Task: Add Mad Hippie Skin Brightening Routine to the cart.
Action: Mouse moved to (319, 137)
Screenshot: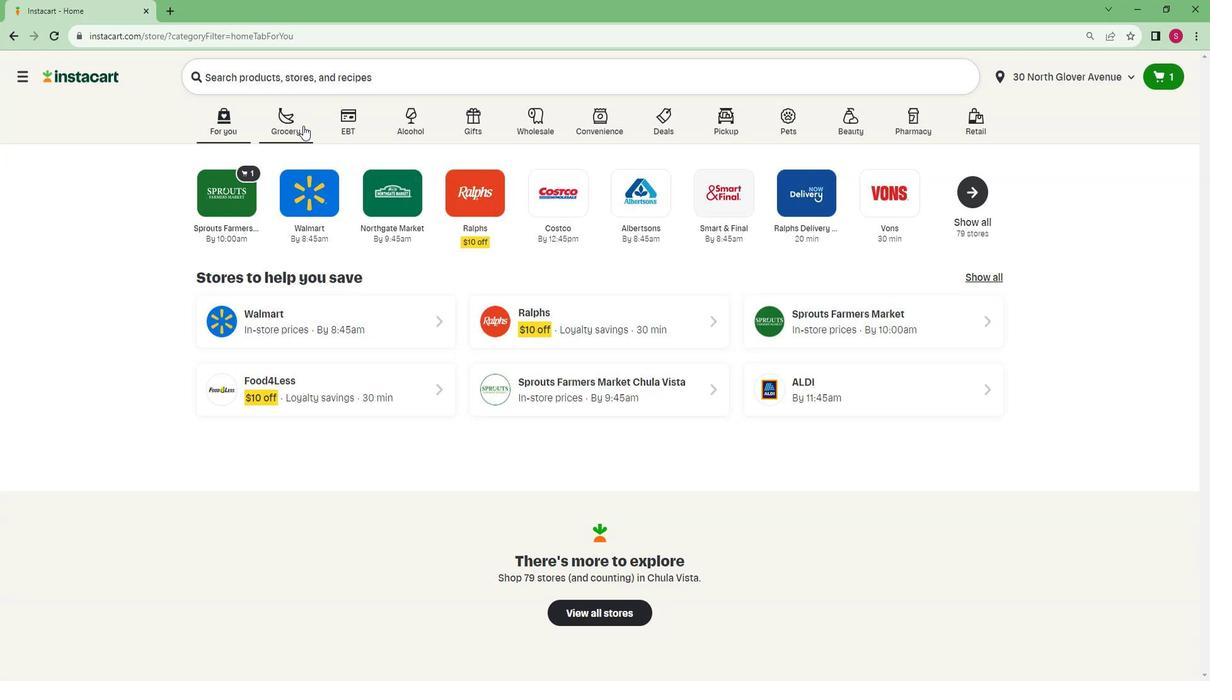 
Action: Mouse pressed left at (319, 137)
Screenshot: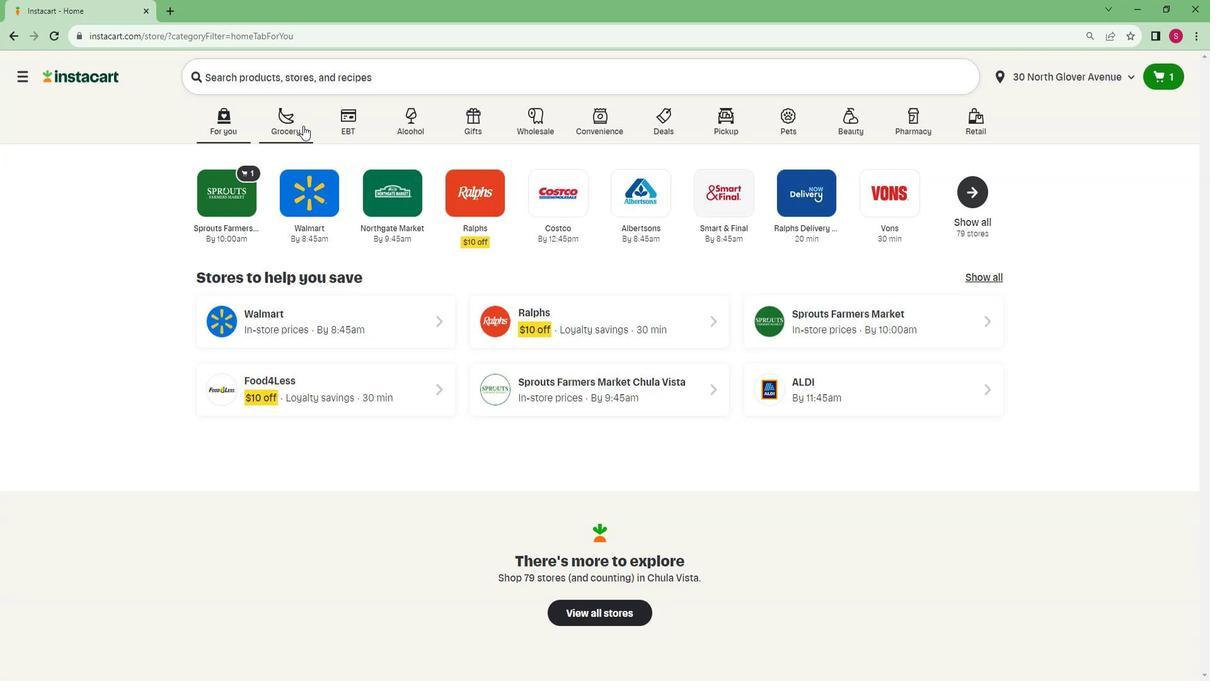 
Action: Mouse moved to (290, 360)
Screenshot: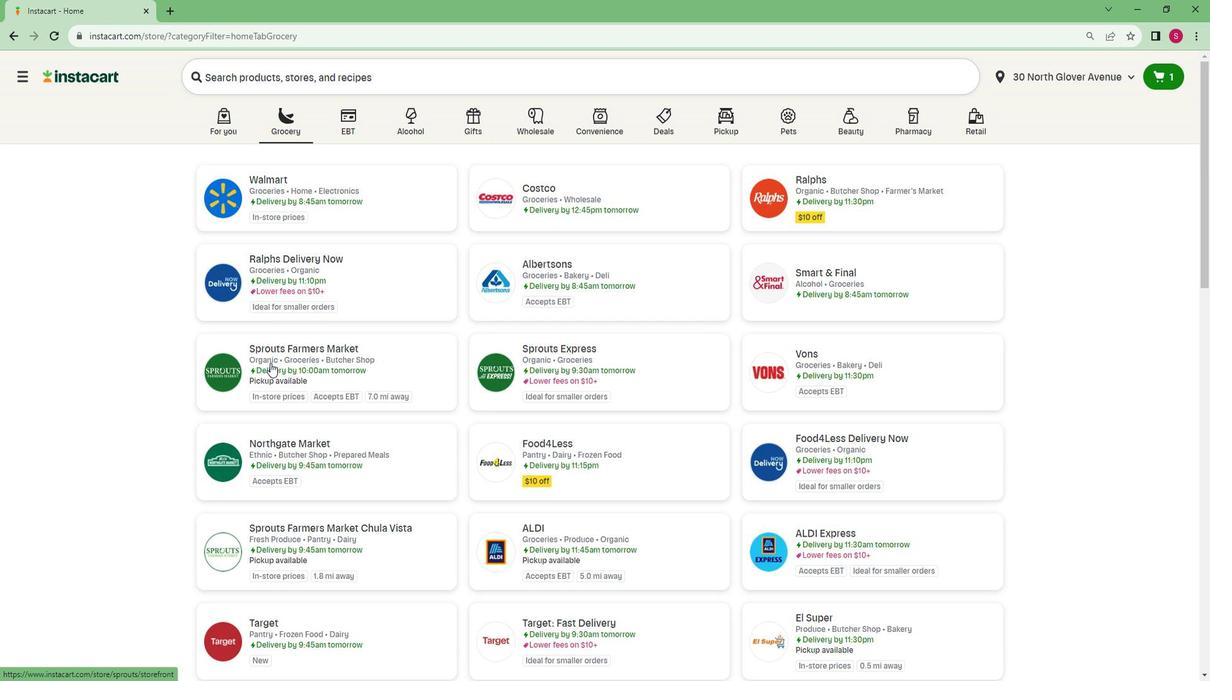 
Action: Mouse pressed left at (290, 360)
Screenshot: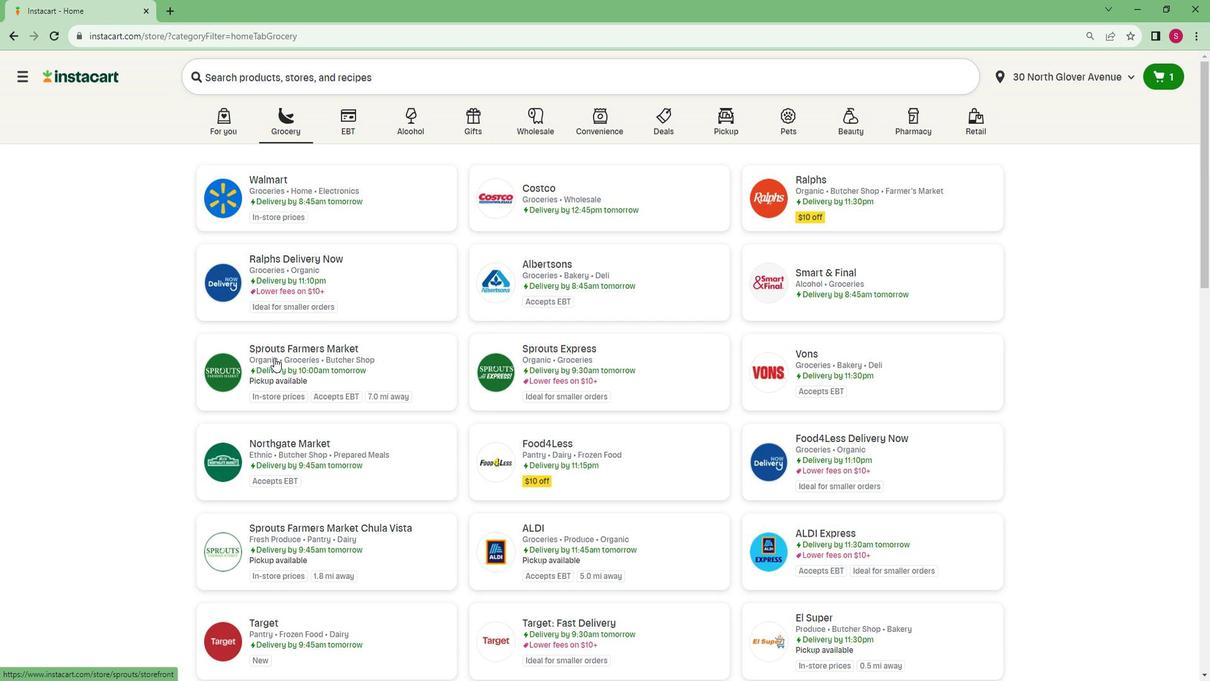 
Action: Mouse moved to (34, 557)
Screenshot: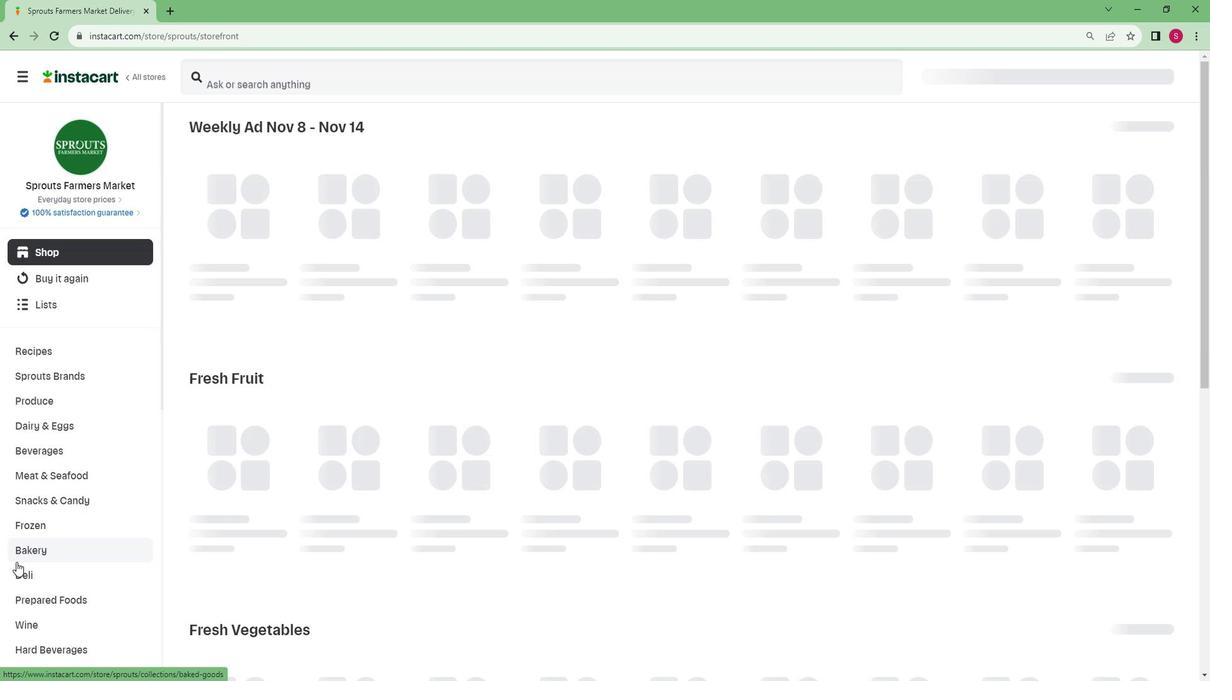 
Action: Mouse scrolled (34, 556) with delta (0, 0)
Screenshot: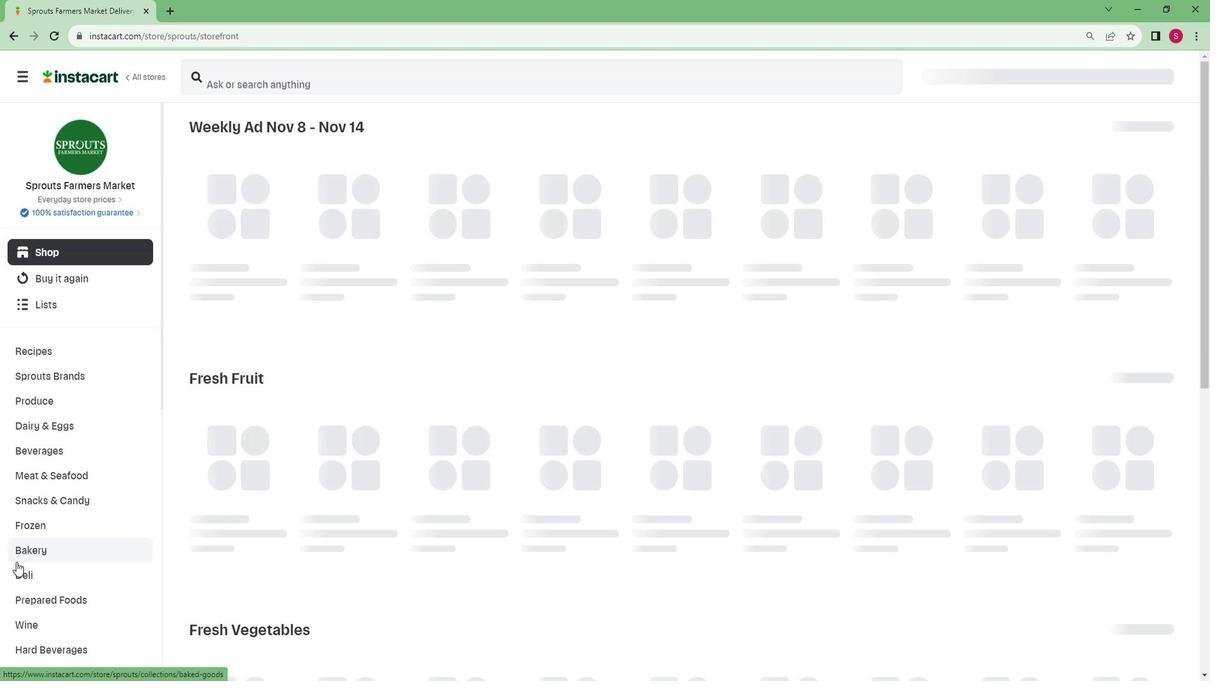 
Action: Mouse scrolled (34, 556) with delta (0, 0)
Screenshot: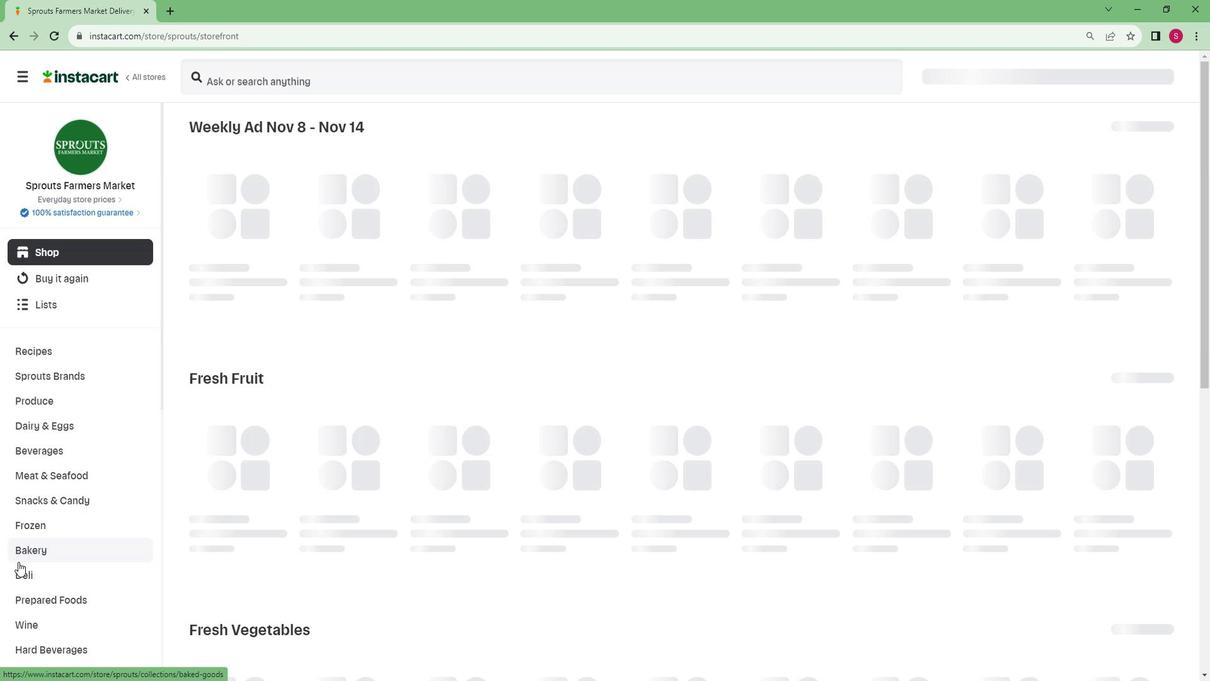 
Action: Mouse scrolled (34, 556) with delta (0, 0)
Screenshot: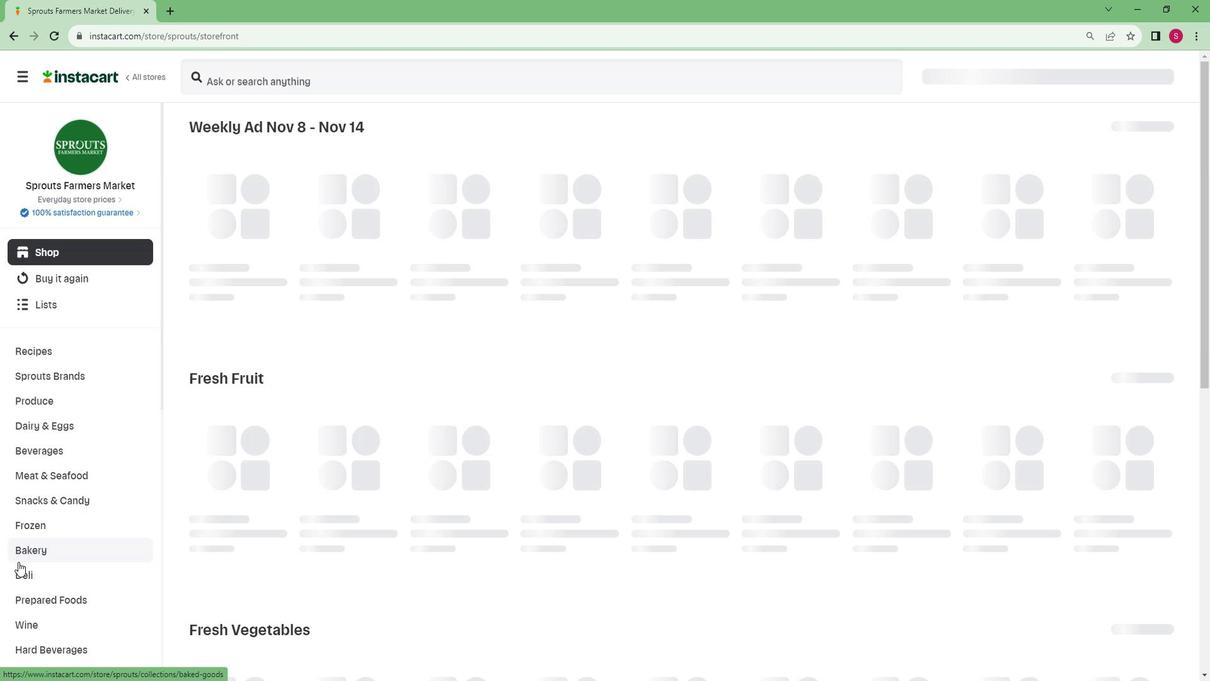 
Action: Mouse scrolled (34, 556) with delta (0, 0)
Screenshot: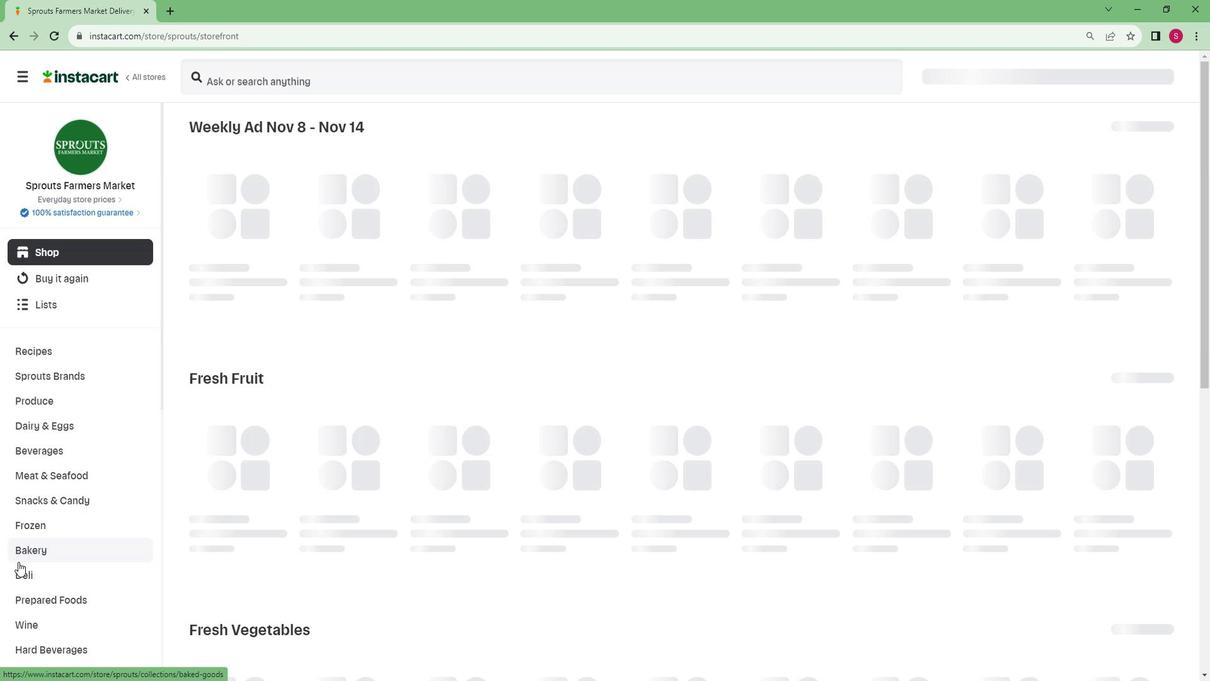 
Action: Mouse moved to (35, 556)
Screenshot: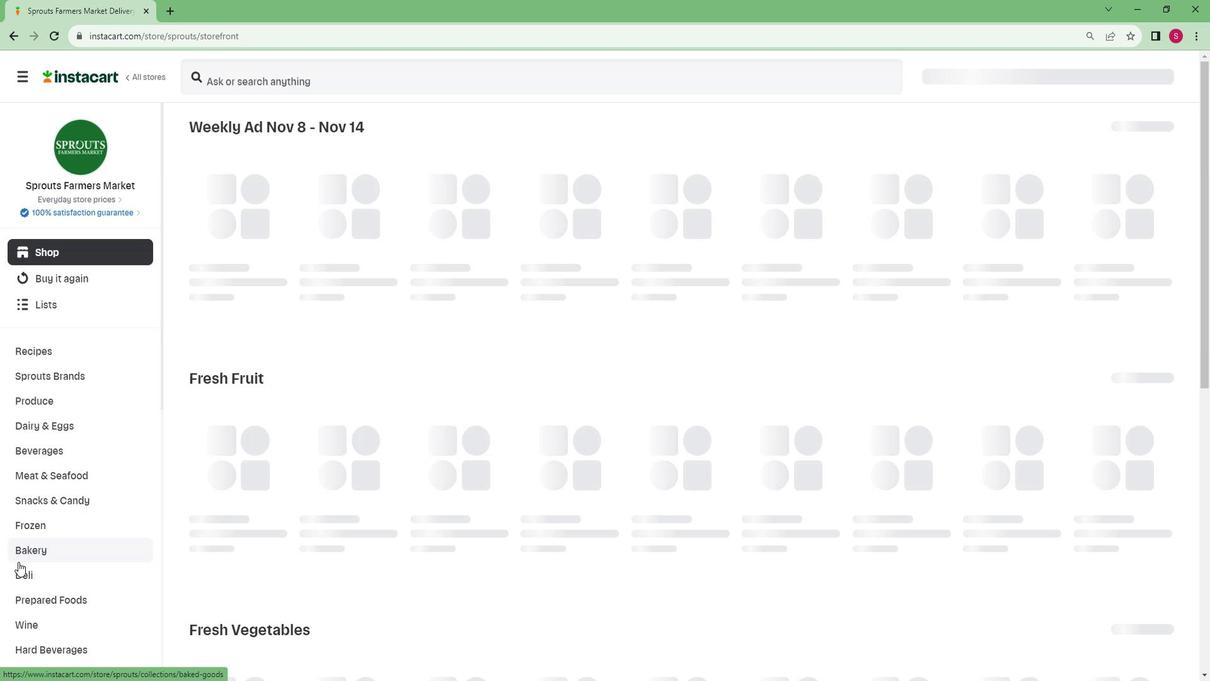 
Action: Mouse scrolled (35, 556) with delta (0, 0)
Screenshot: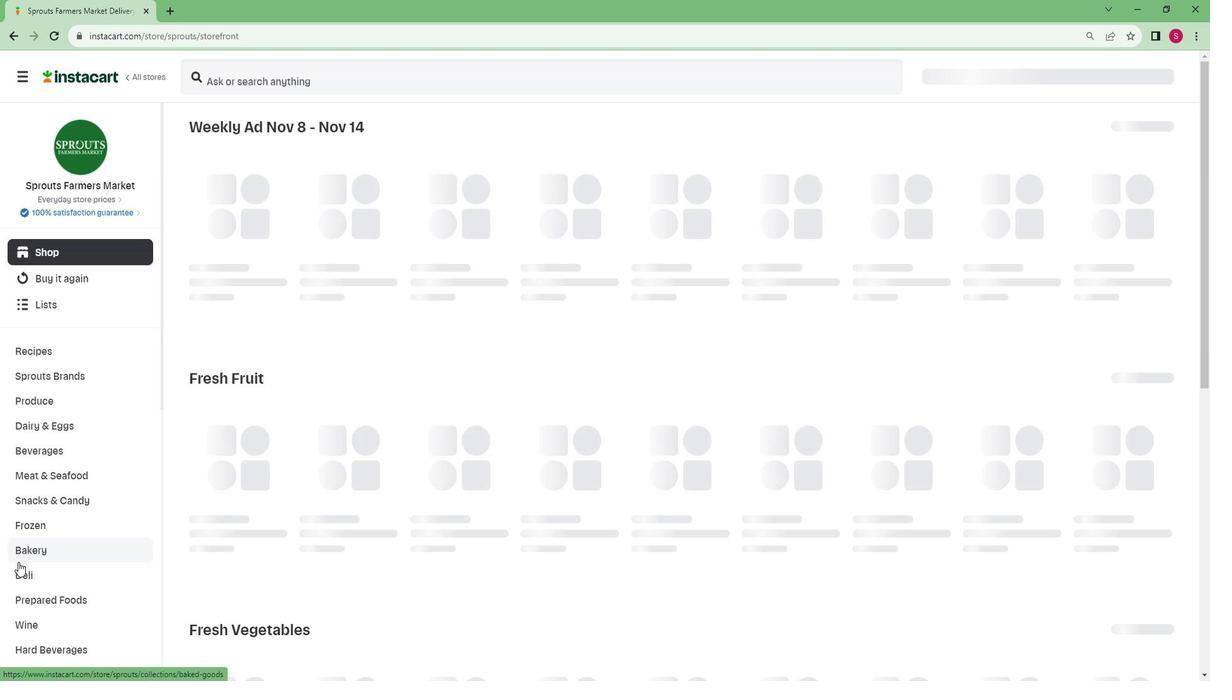 
Action: Mouse moved to (37, 554)
Screenshot: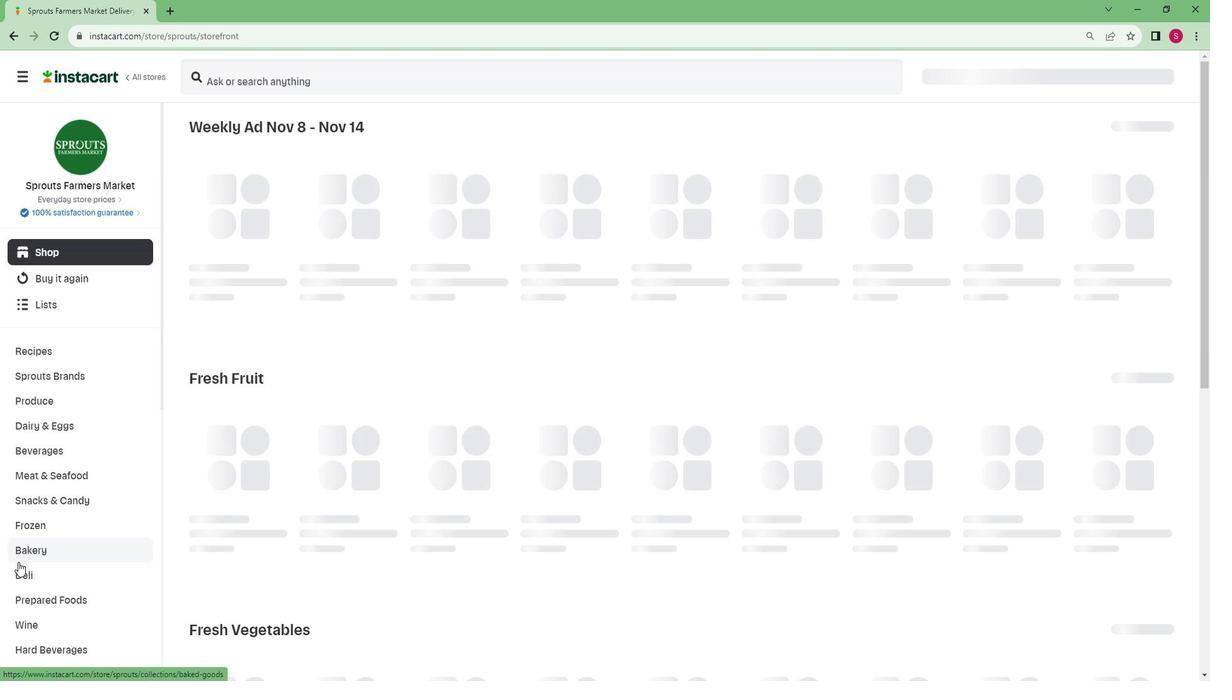 
Action: Mouse scrolled (37, 554) with delta (0, 0)
Screenshot: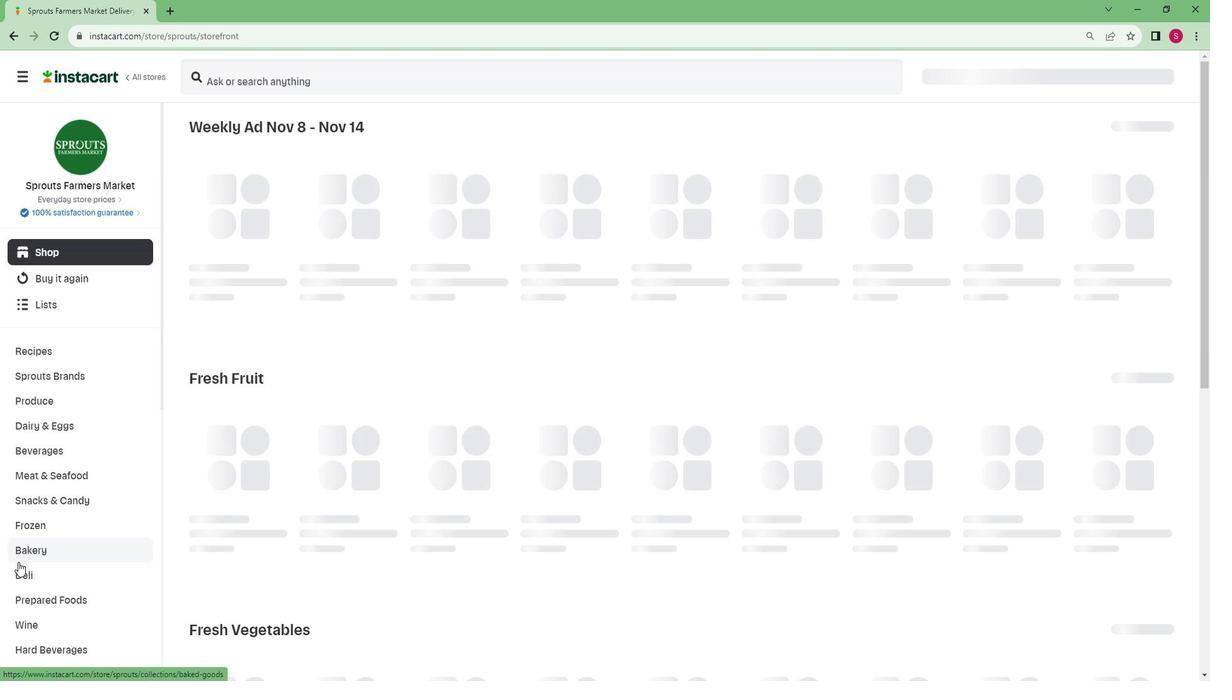 
Action: Mouse moved to (37, 554)
Screenshot: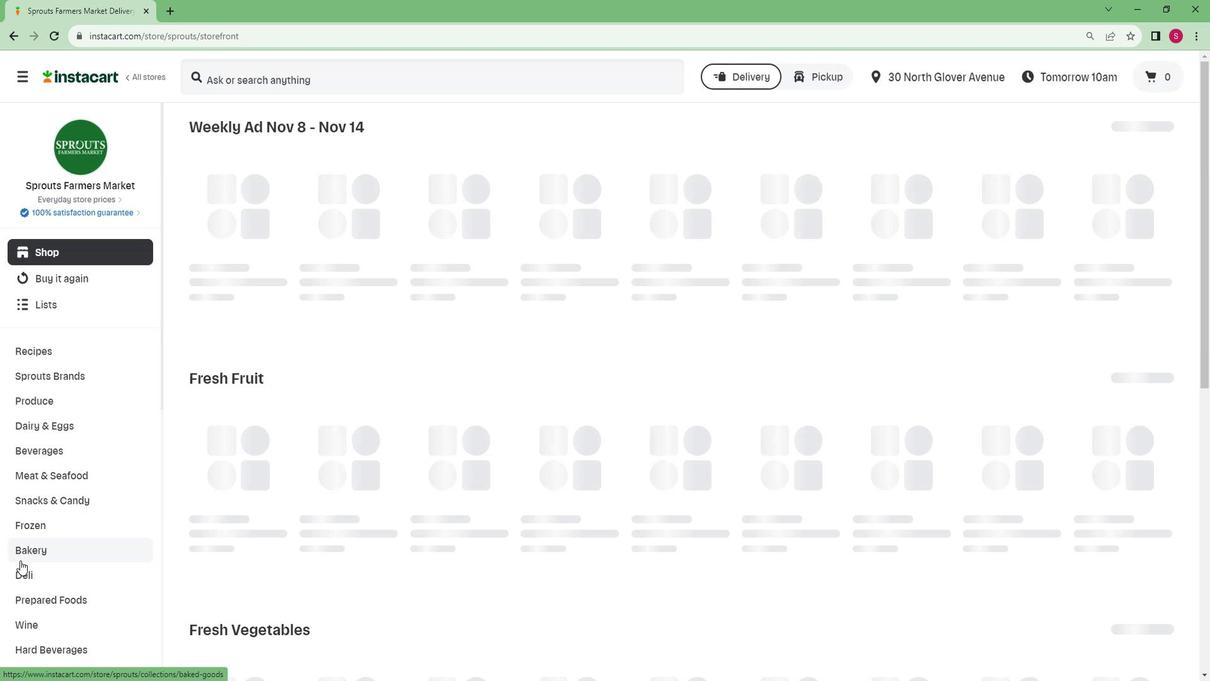 
Action: Mouse scrolled (37, 553) with delta (0, 0)
Screenshot: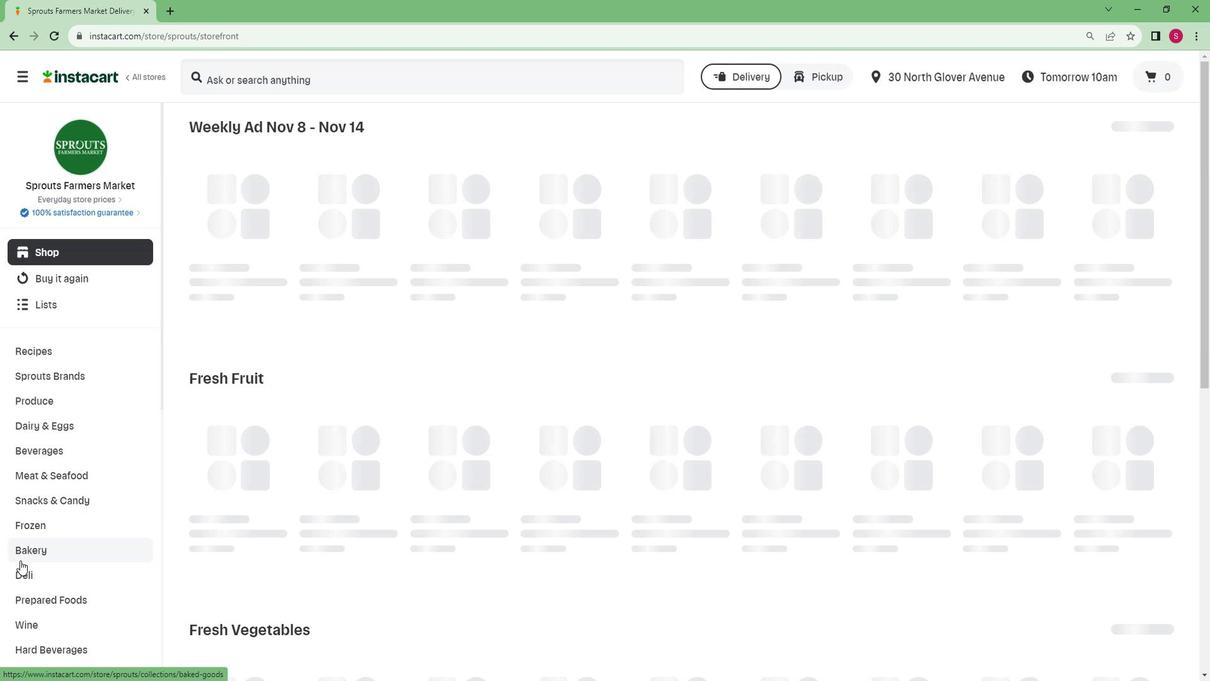 
Action: Mouse moved to (48, 548)
Screenshot: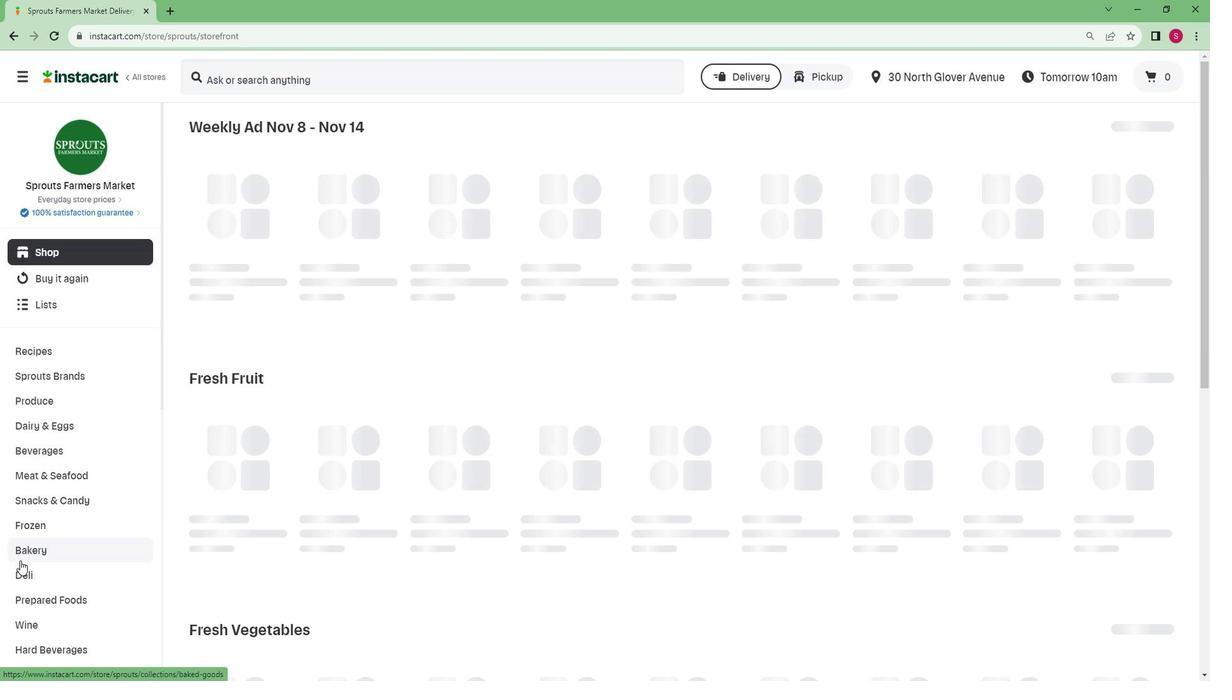 
Action: Mouse scrolled (48, 548) with delta (0, 0)
Screenshot: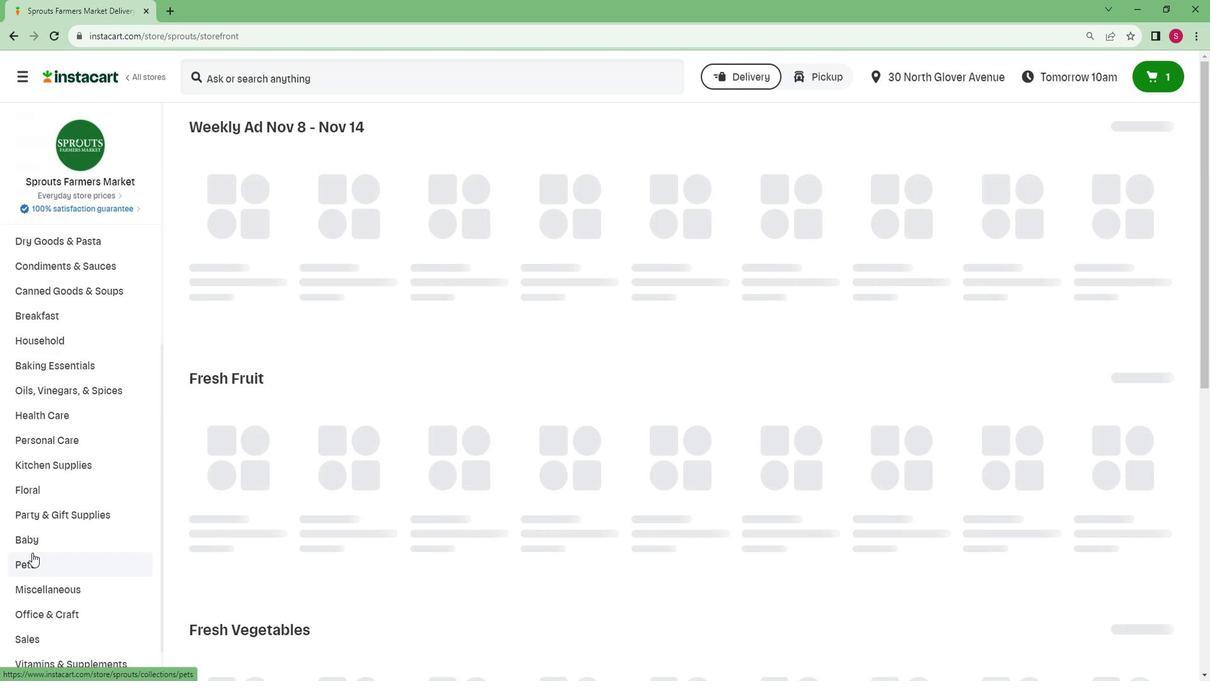 
Action: Mouse scrolled (48, 548) with delta (0, 0)
Screenshot: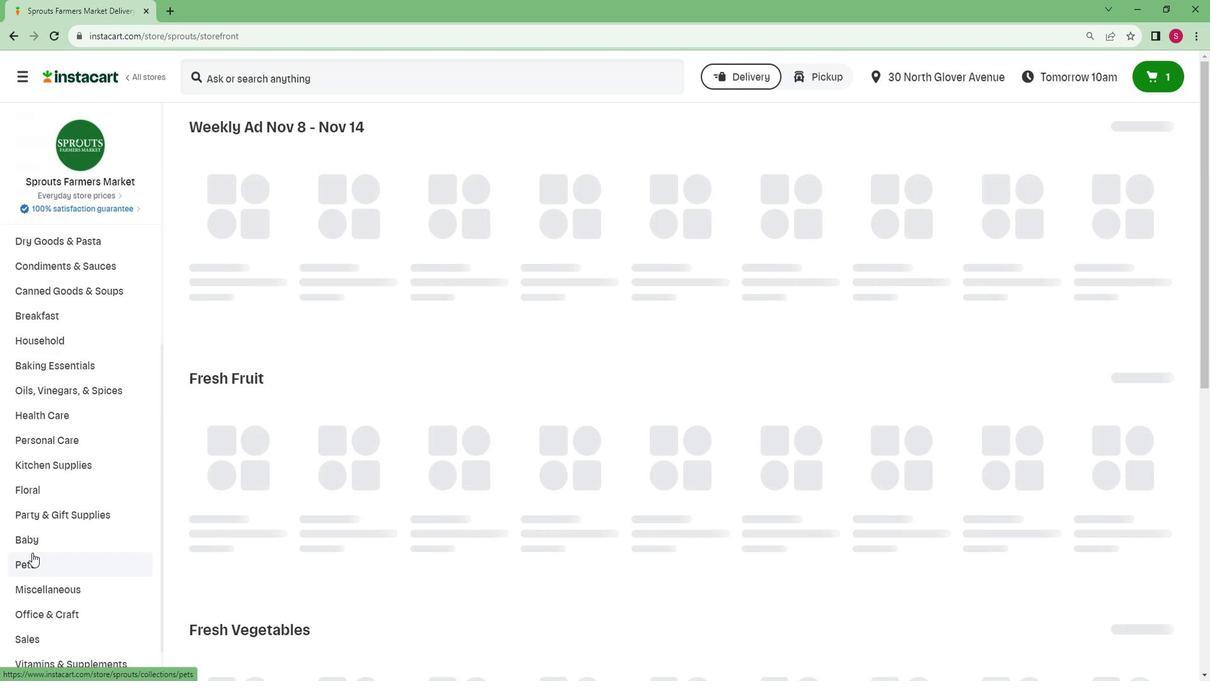 
Action: Mouse scrolled (48, 548) with delta (0, 0)
Screenshot: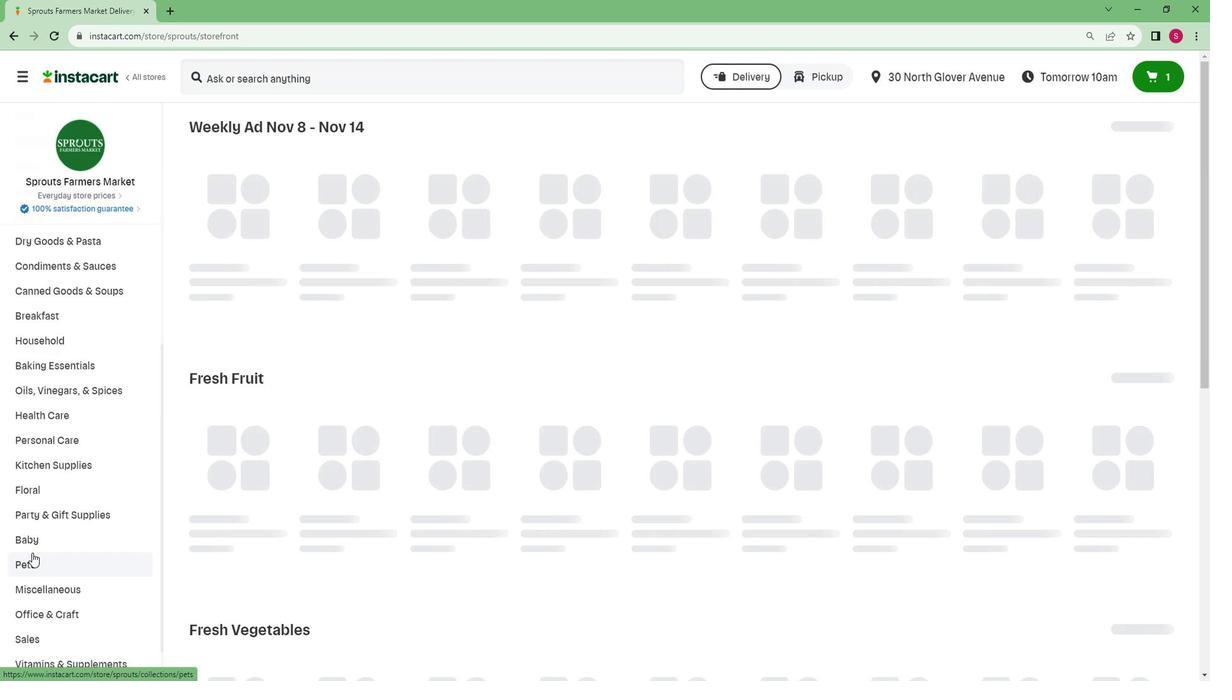 
Action: Mouse scrolled (48, 548) with delta (0, 0)
Screenshot: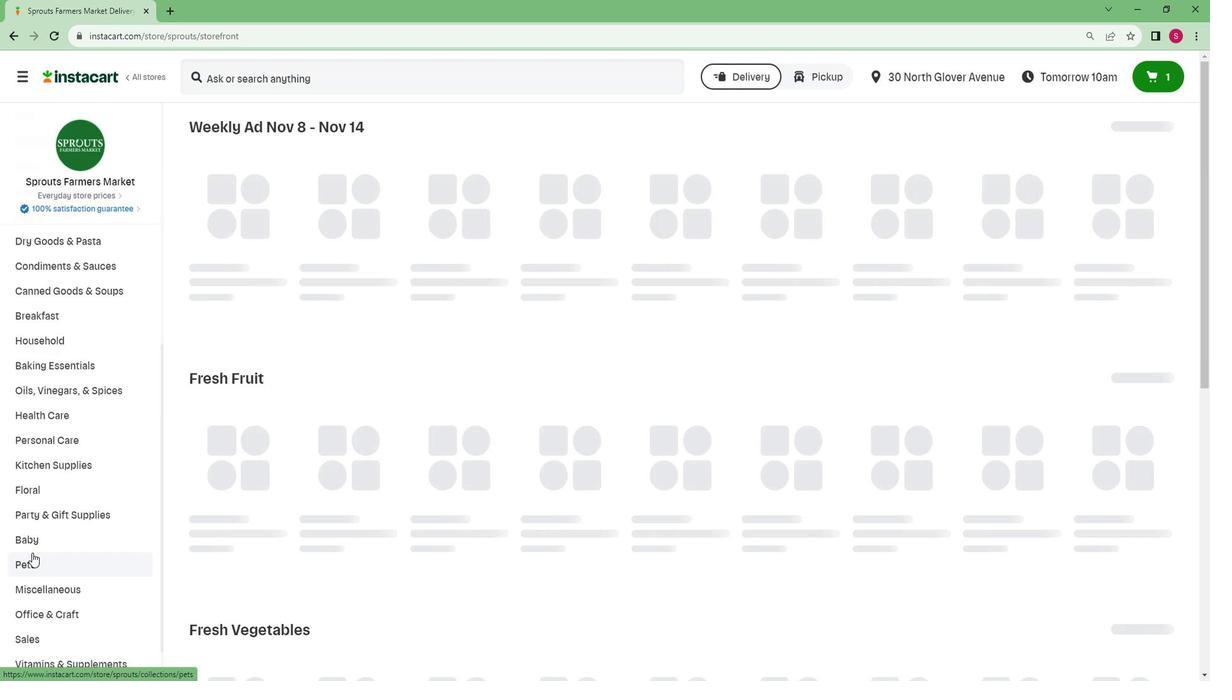 
Action: Mouse scrolled (48, 548) with delta (0, 0)
Screenshot: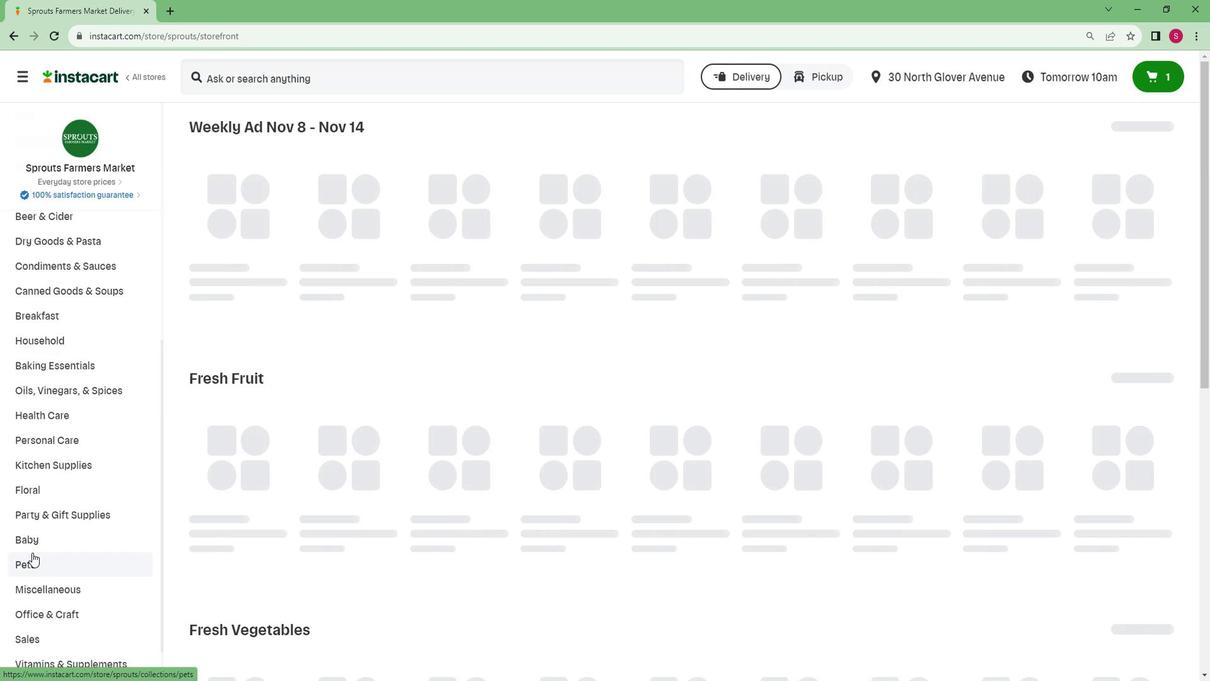 
Action: Mouse moved to (56, 630)
Screenshot: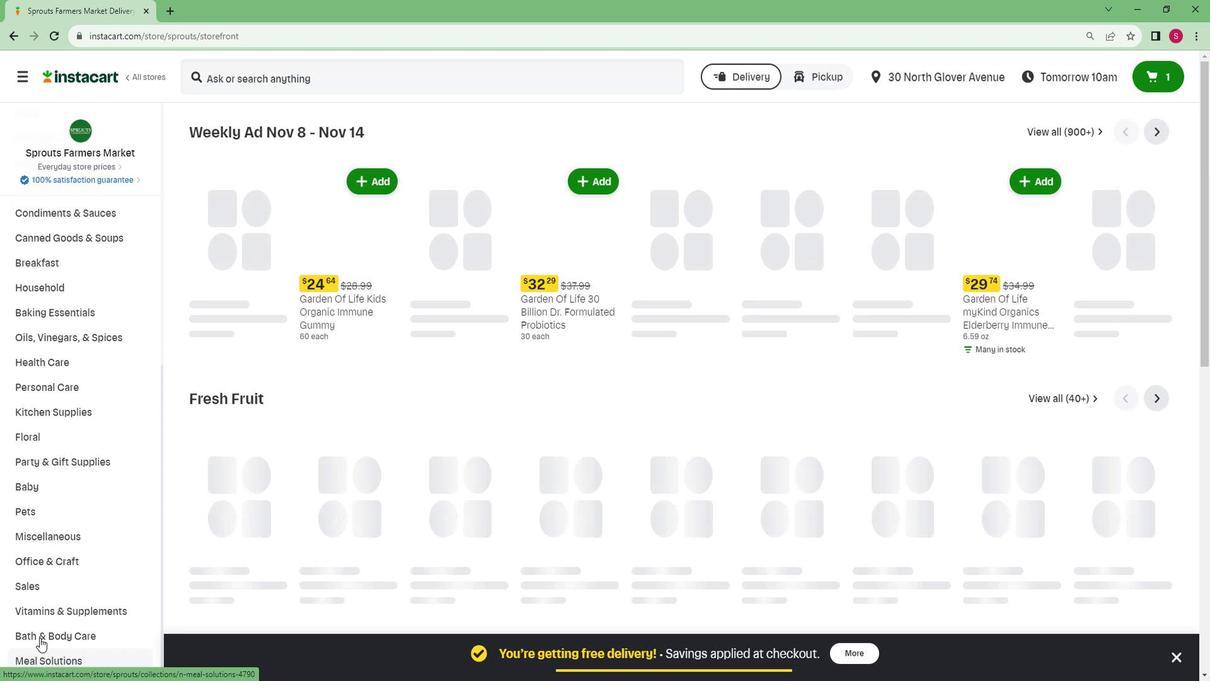 
Action: Mouse pressed left at (56, 630)
Screenshot: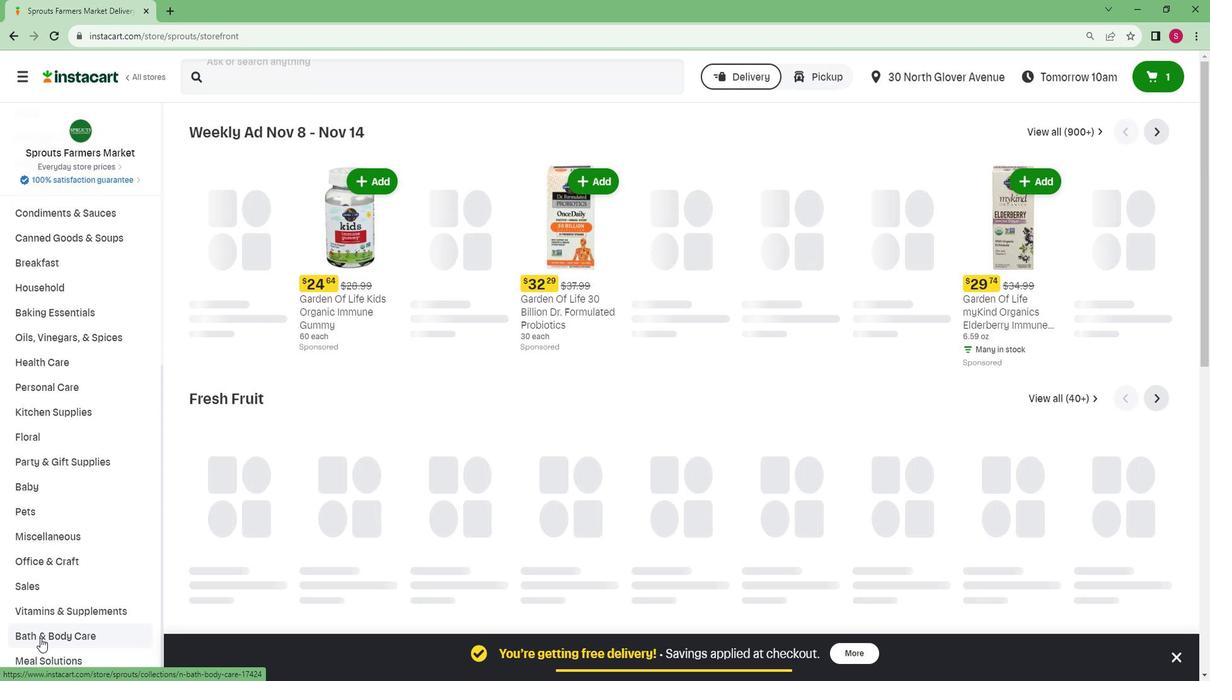 
Action: Mouse moved to (56, 626)
Screenshot: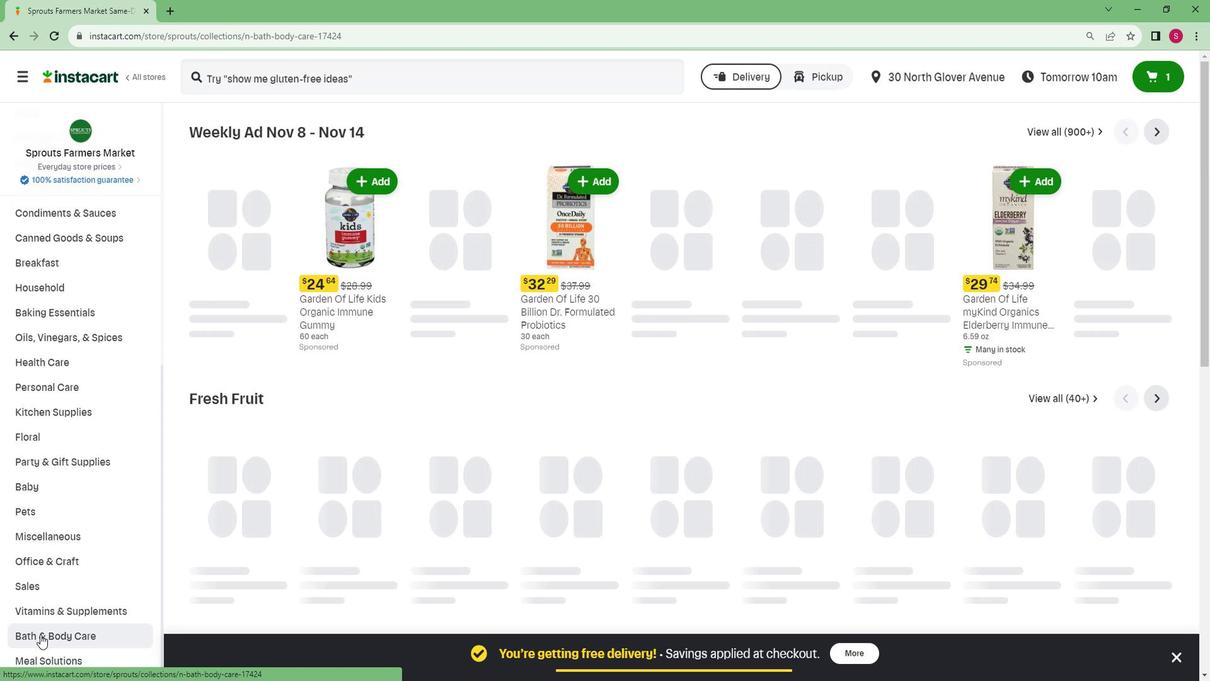 
Action: Mouse scrolled (56, 625) with delta (0, 0)
Screenshot: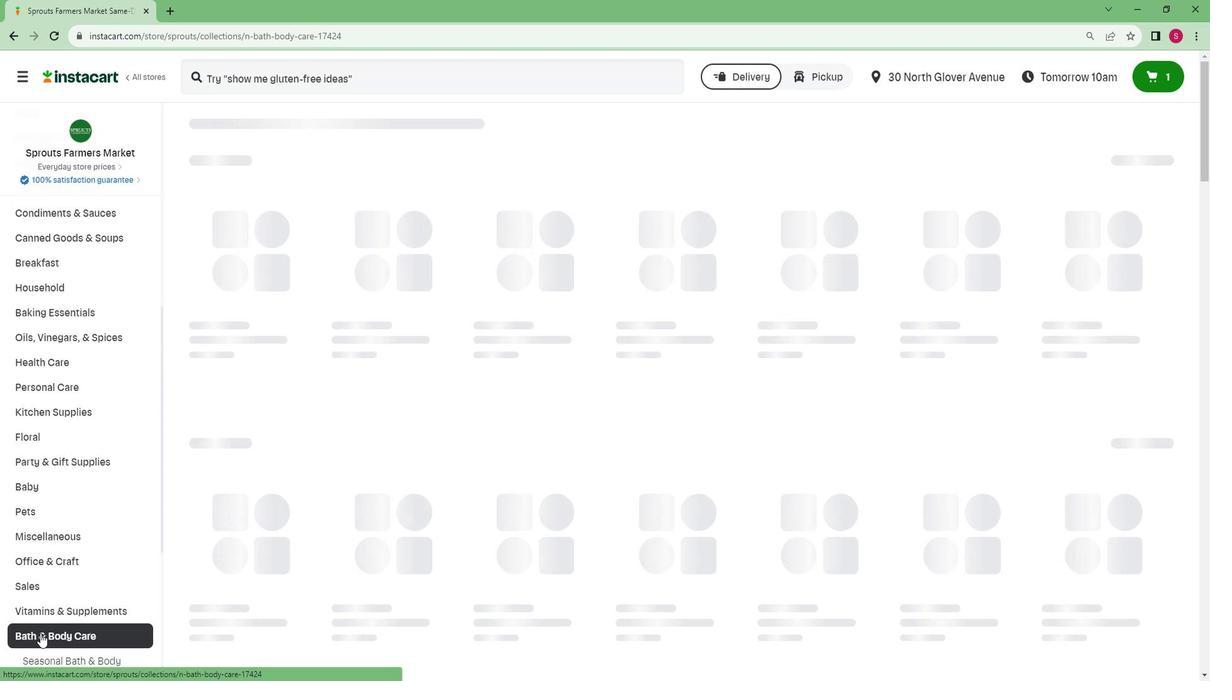 
Action: Mouse scrolled (56, 625) with delta (0, 0)
Screenshot: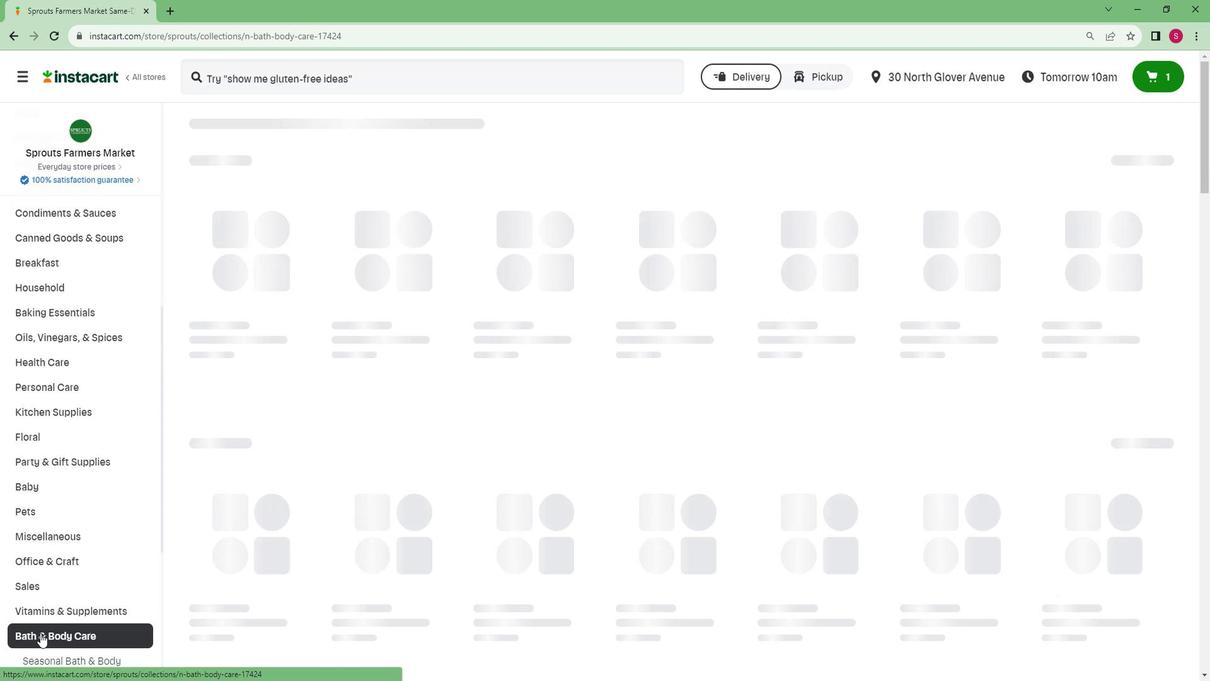 
Action: Mouse moved to (93, 529)
Screenshot: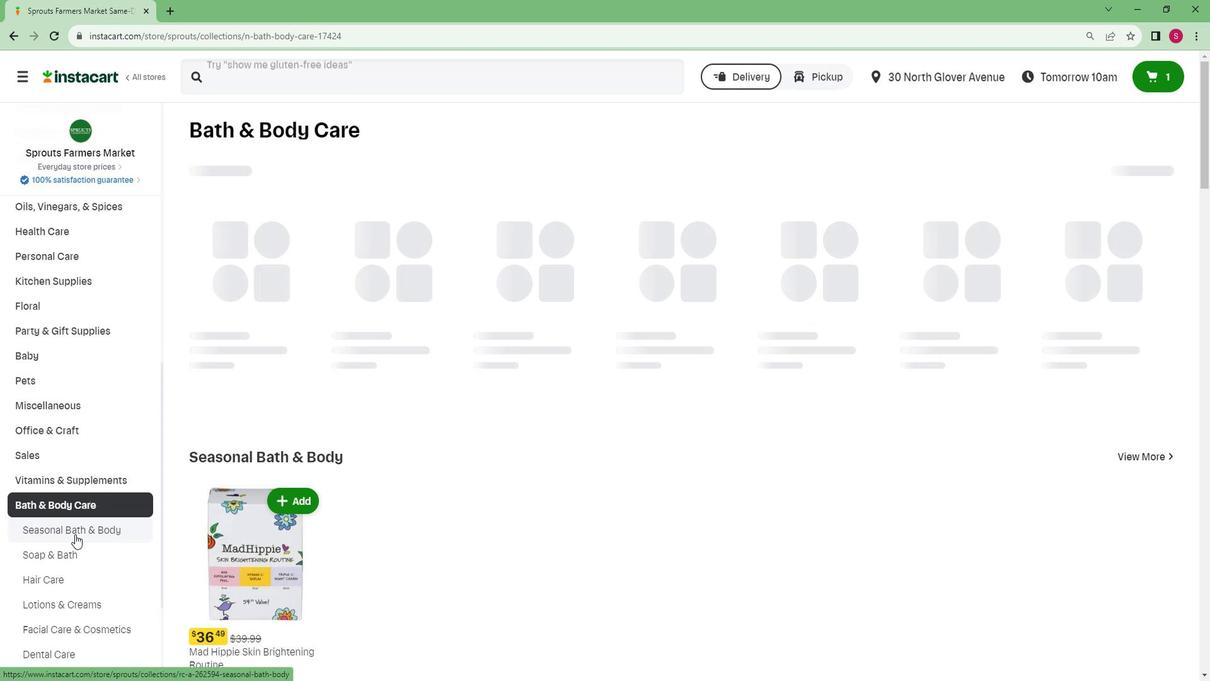 
Action: Mouse pressed left at (93, 529)
Screenshot: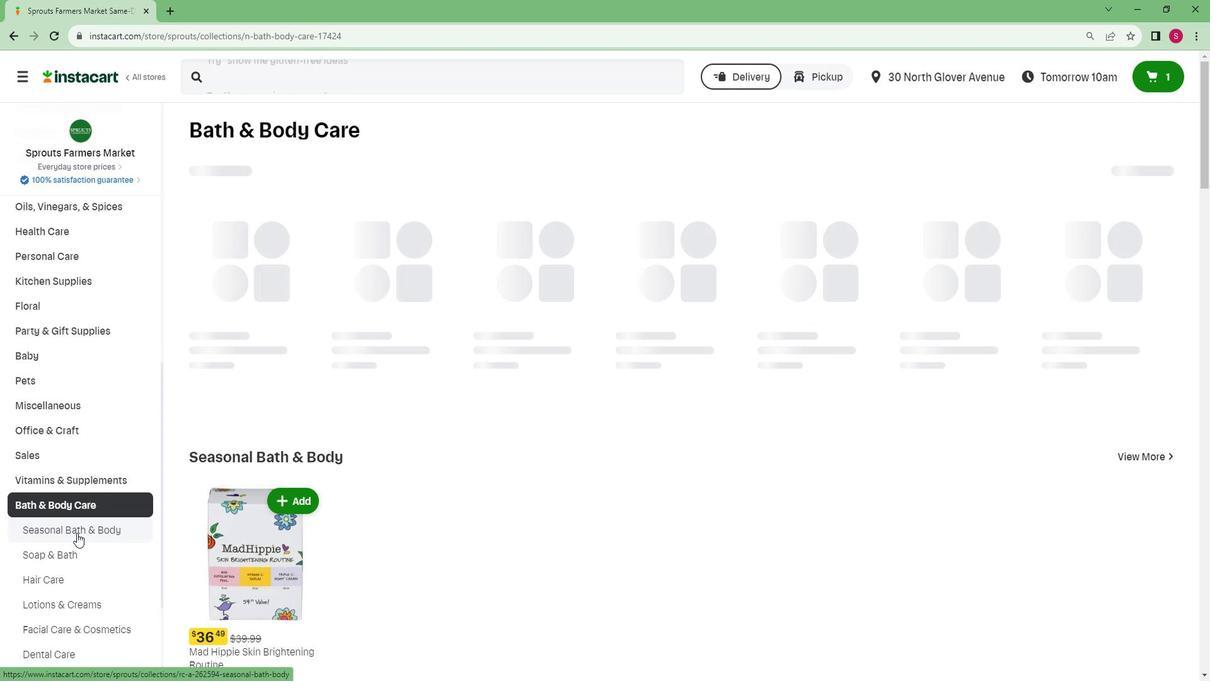 
Action: Mouse moved to (361, 92)
Screenshot: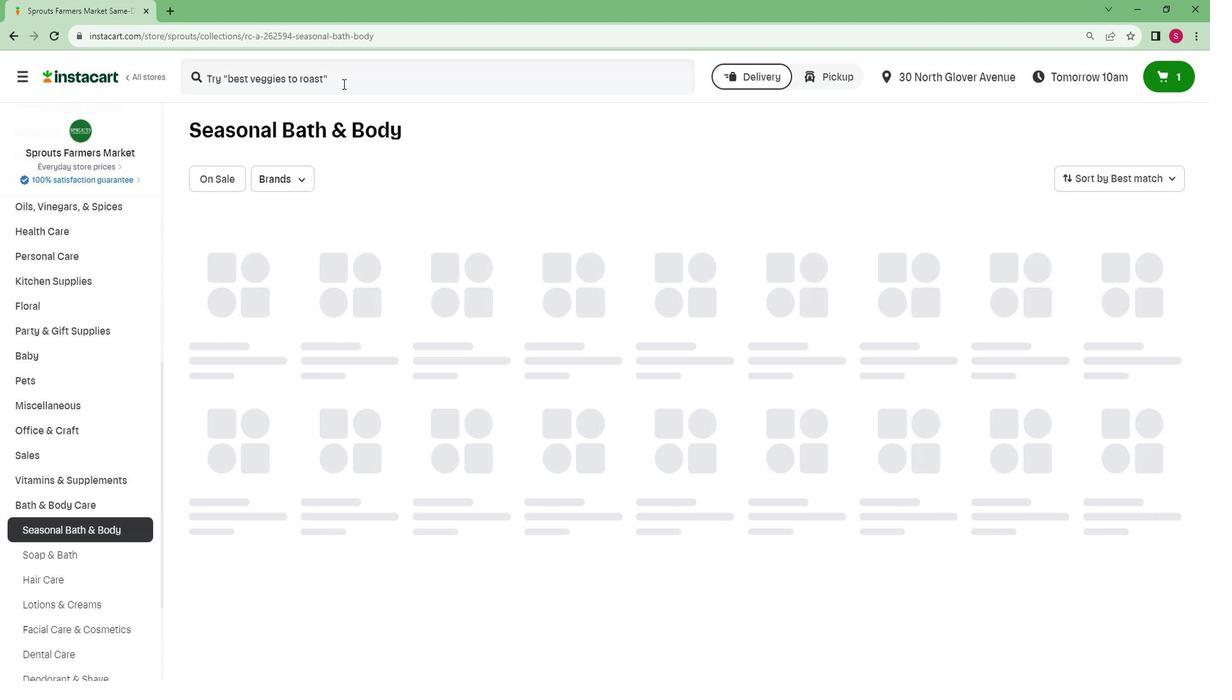
Action: Mouse pressed left at (361, 92)
Screenshot: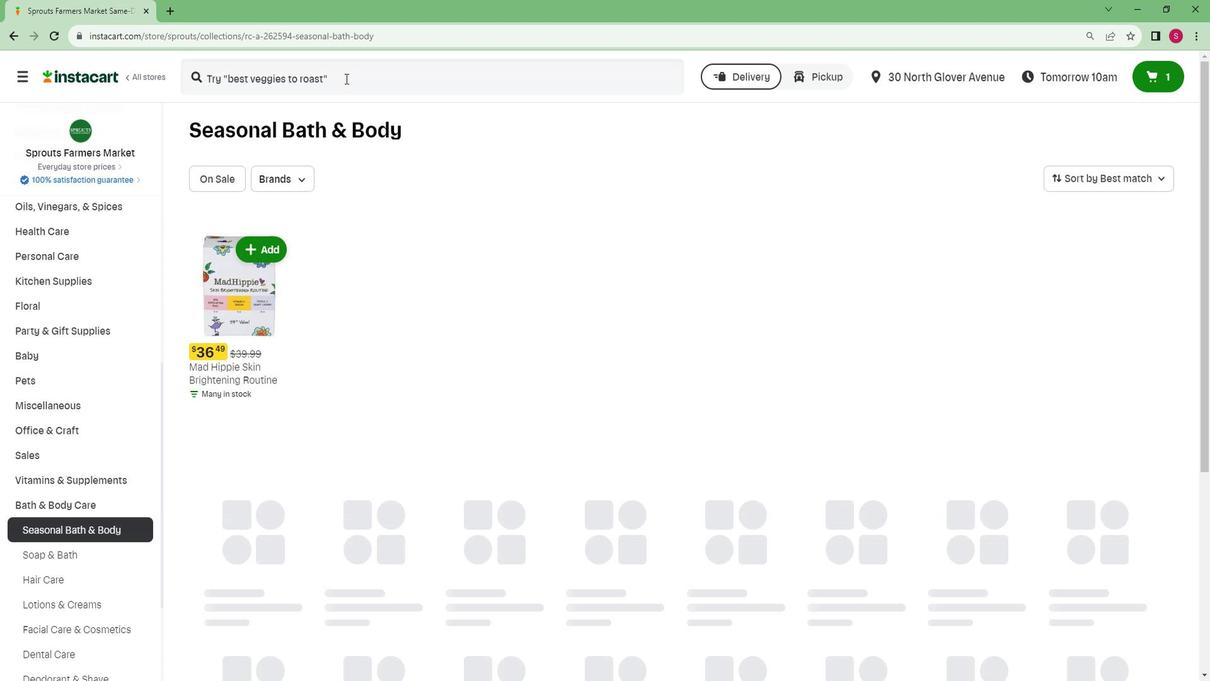 
Action: Key pressed <Key.caps_lock>M<Key.caps_lock>ad<Key.space><Key.caps_lock>H<Key.caps_lock>ippie<Key.space><Key.caps_lock>S<Key.caps_lock>kin<Key.space><Key.caps_lock>B<Key.caps_lock>rightening<Key.space><Key.caps_lock>R<Key.caps_lock>outine<Key.enter>
Screenshot: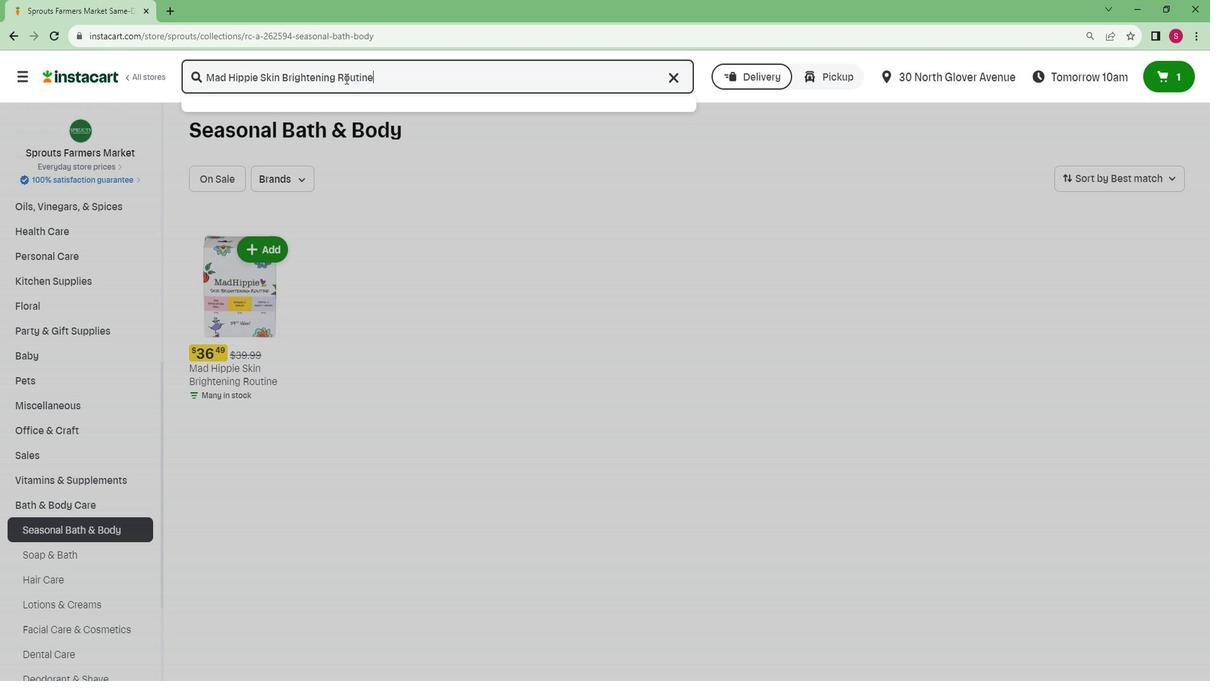
Action: Mouse moved to (557, 218)
Screenshot: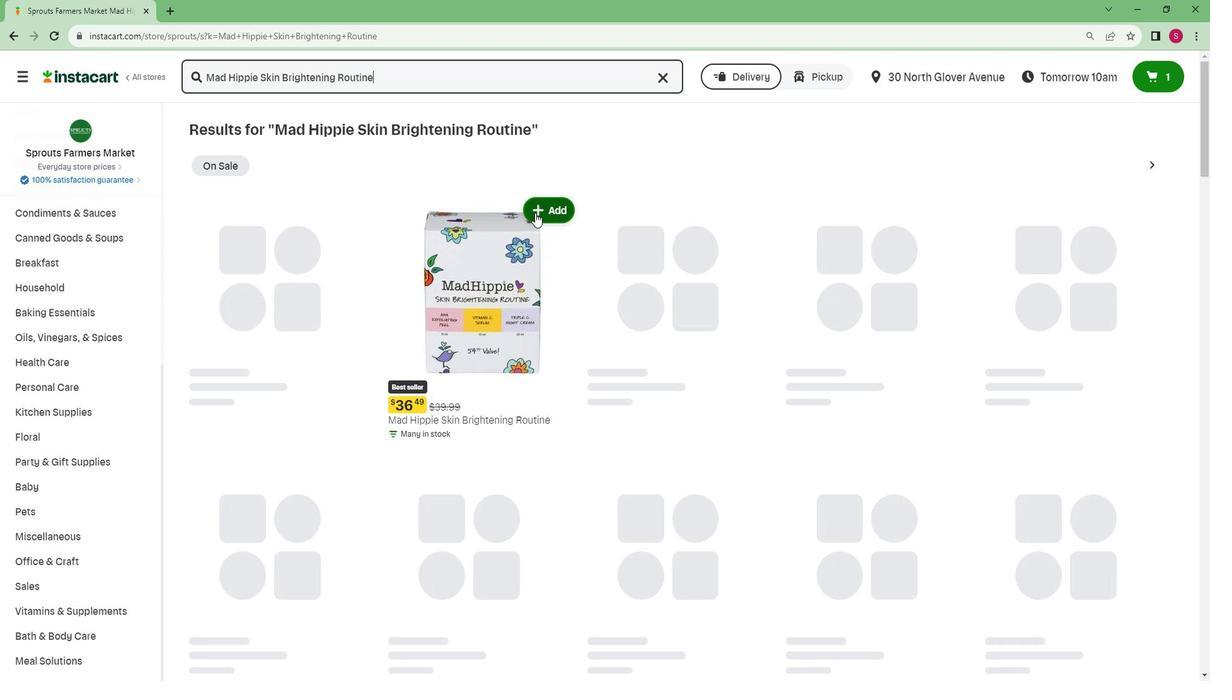 
Action: Mouse pressed left at (557, 218)
Screenshot: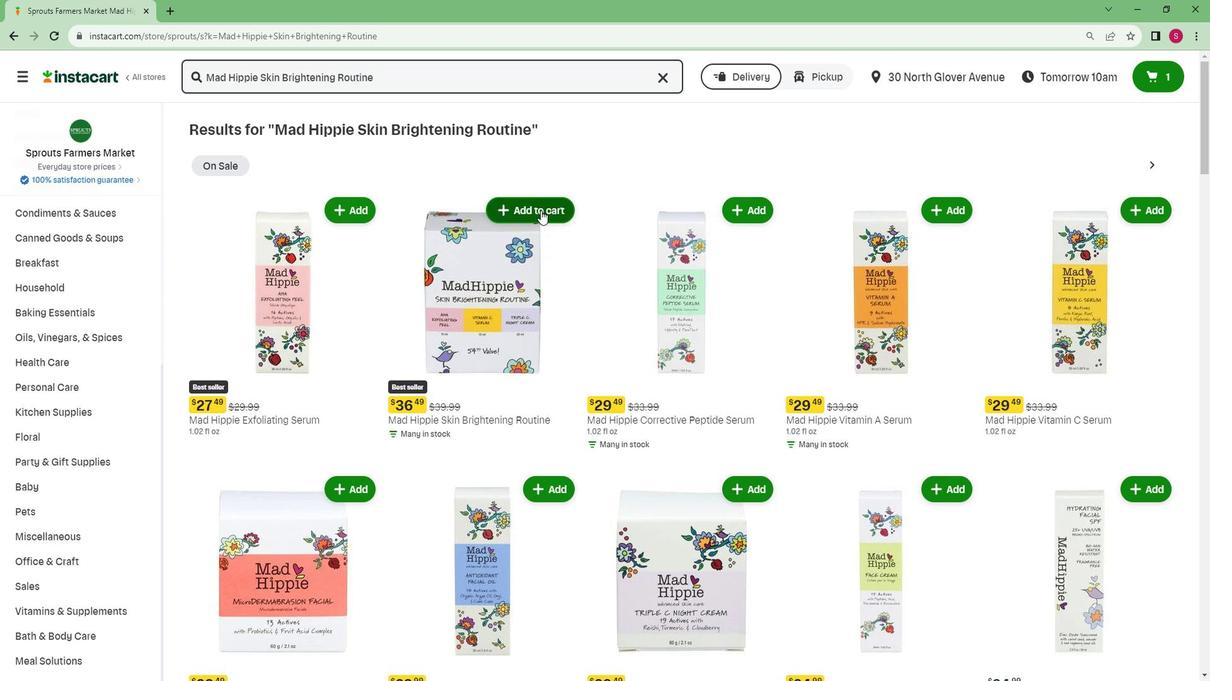 
Action: Mouse moved to (558, 217)
Screenshot: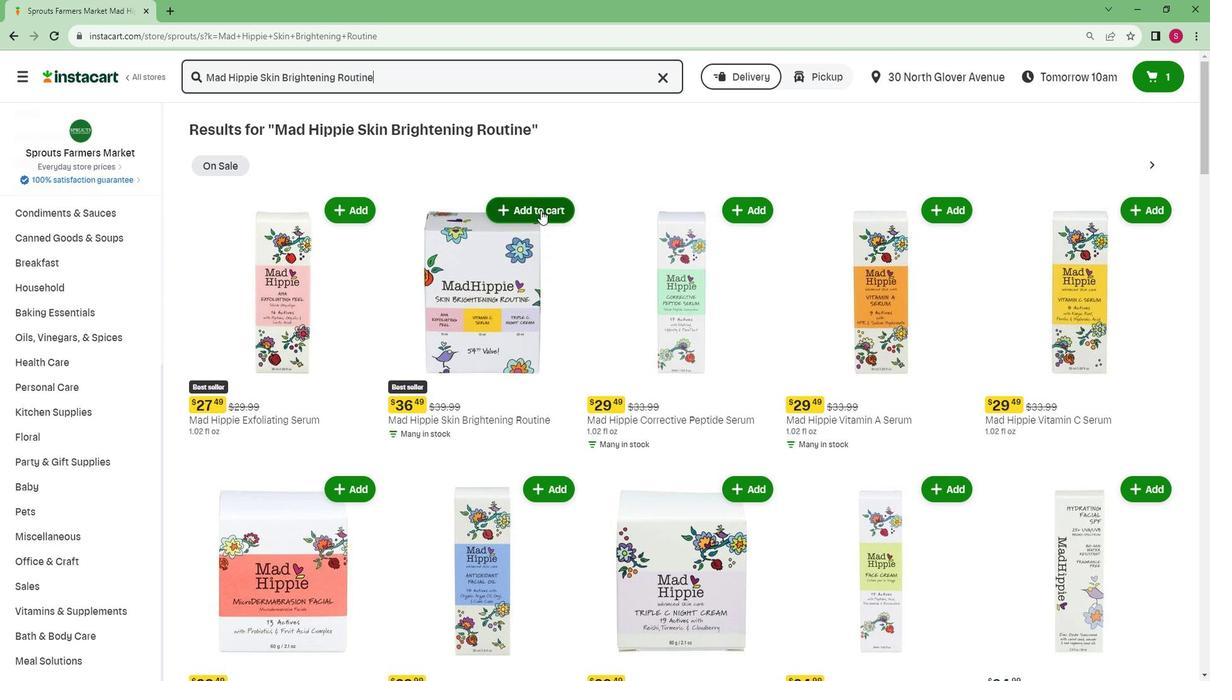 
